 Task: Select Send File To Bluetooth Device
Action: Mouse moved to (236, 241)
Screenshot: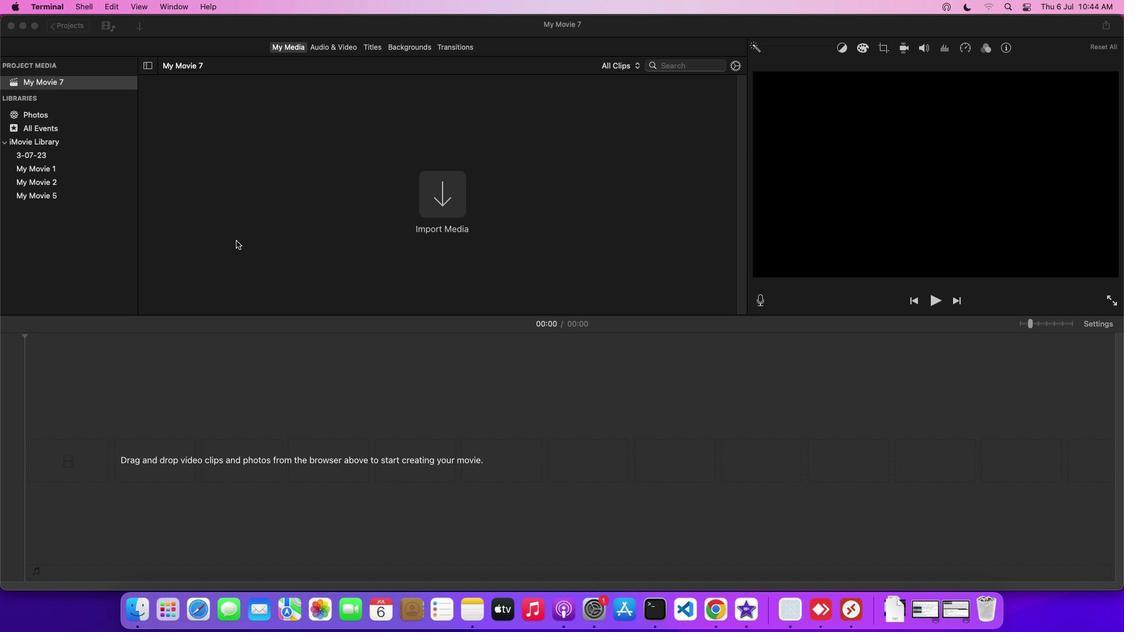 
Action: Mouse pressed left at (236, 241)
Screenshot: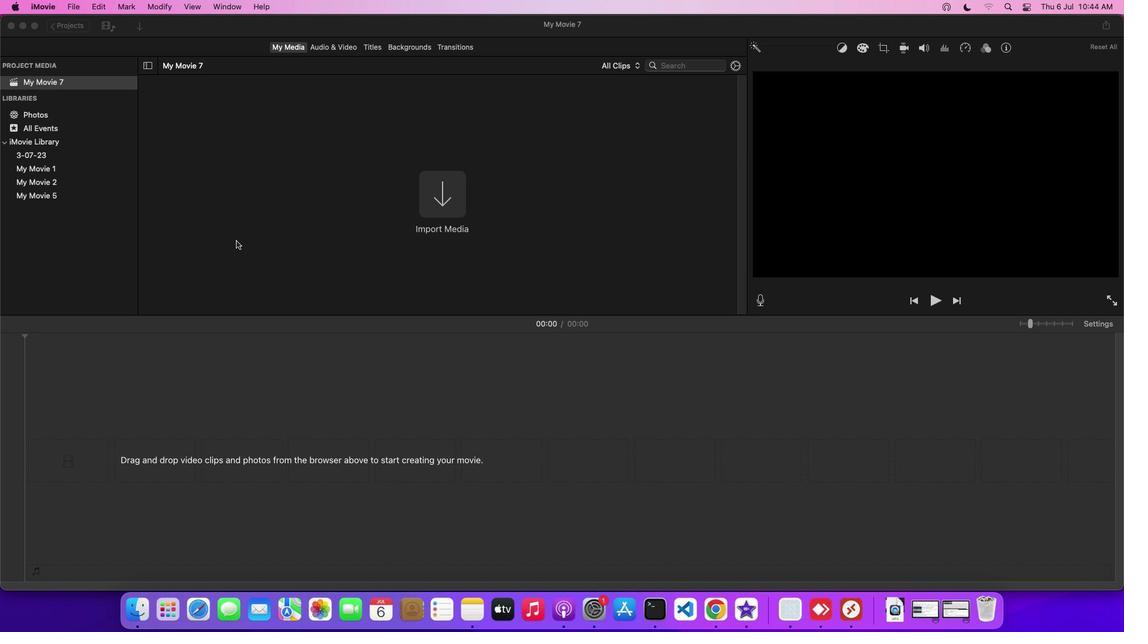 
Action: Mouse moved to (46, 4)
Screenshot: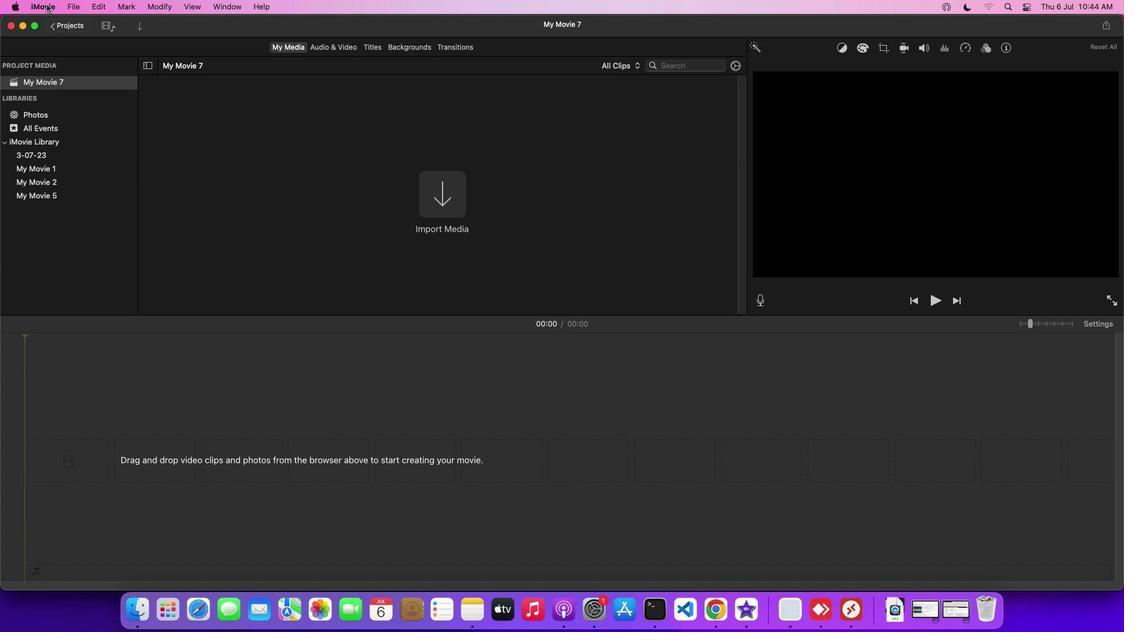
Action: Mouse pressed left at (46, 4)
Screenshot: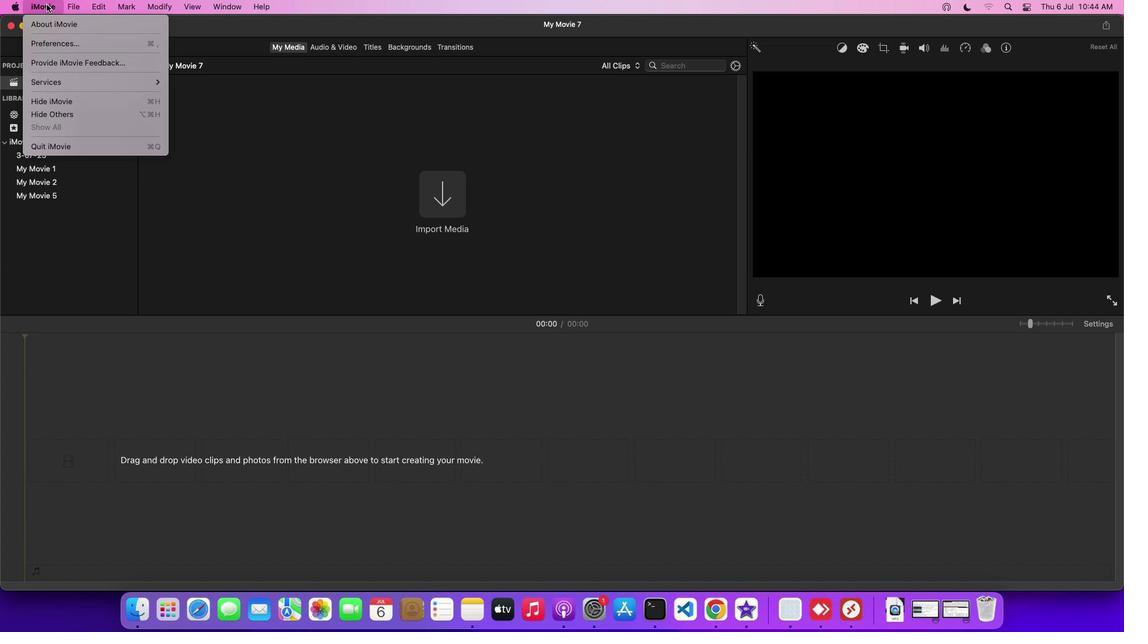 
Action: Mouse moved to (52, 85)
Screenshot: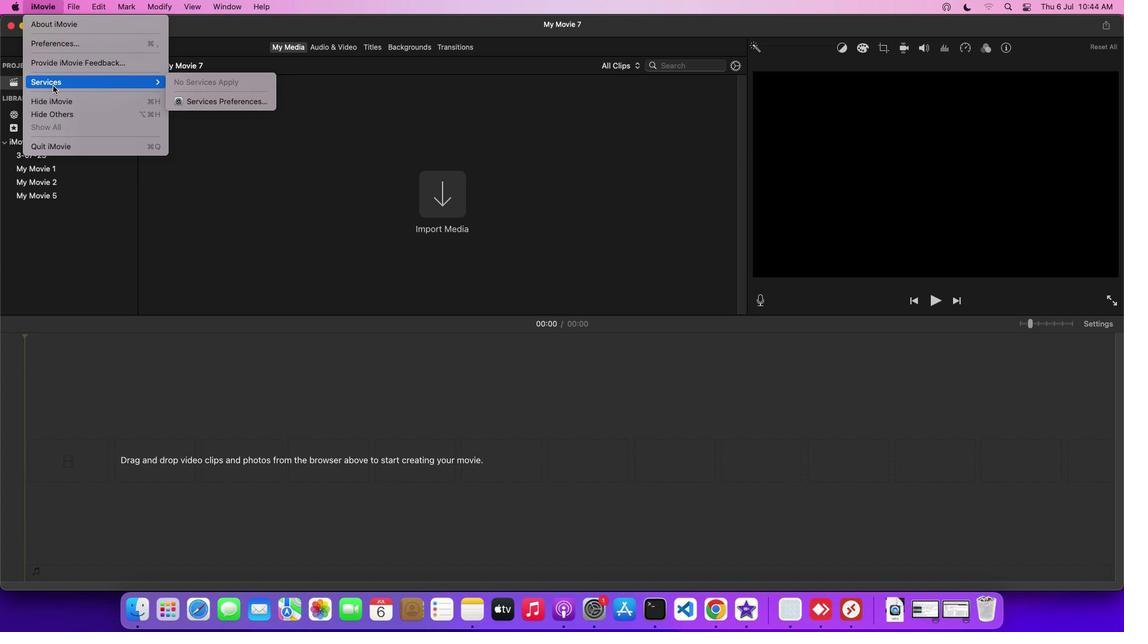 
Action: Mouse pressed left at (52, 85)
Screenshot: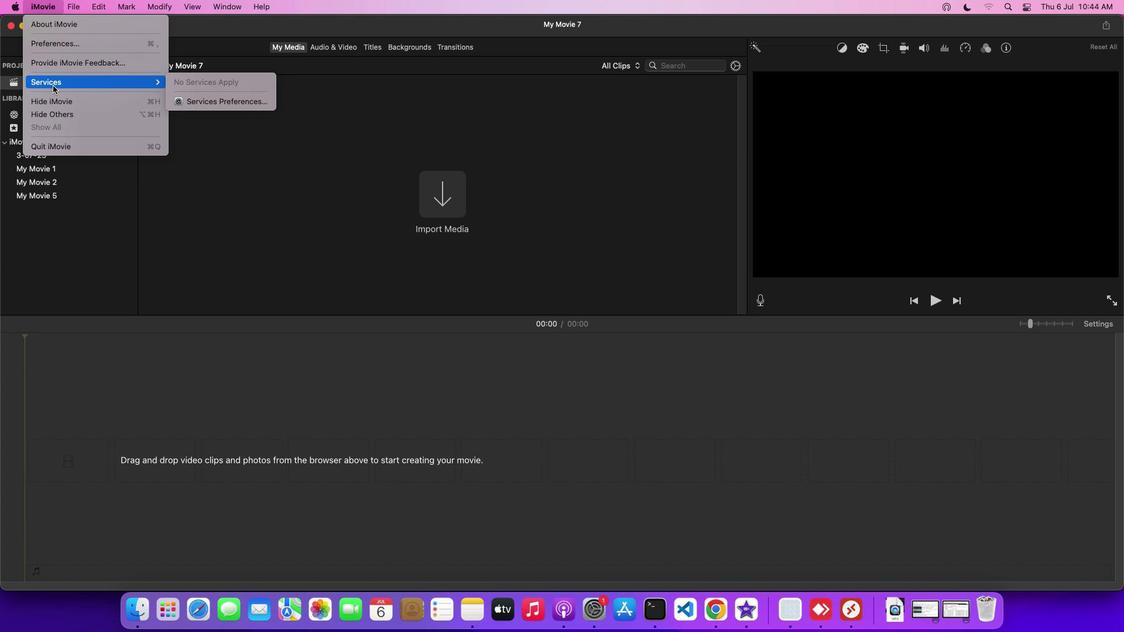 
Action: Mouse moved to (206, 101)
Screenshot: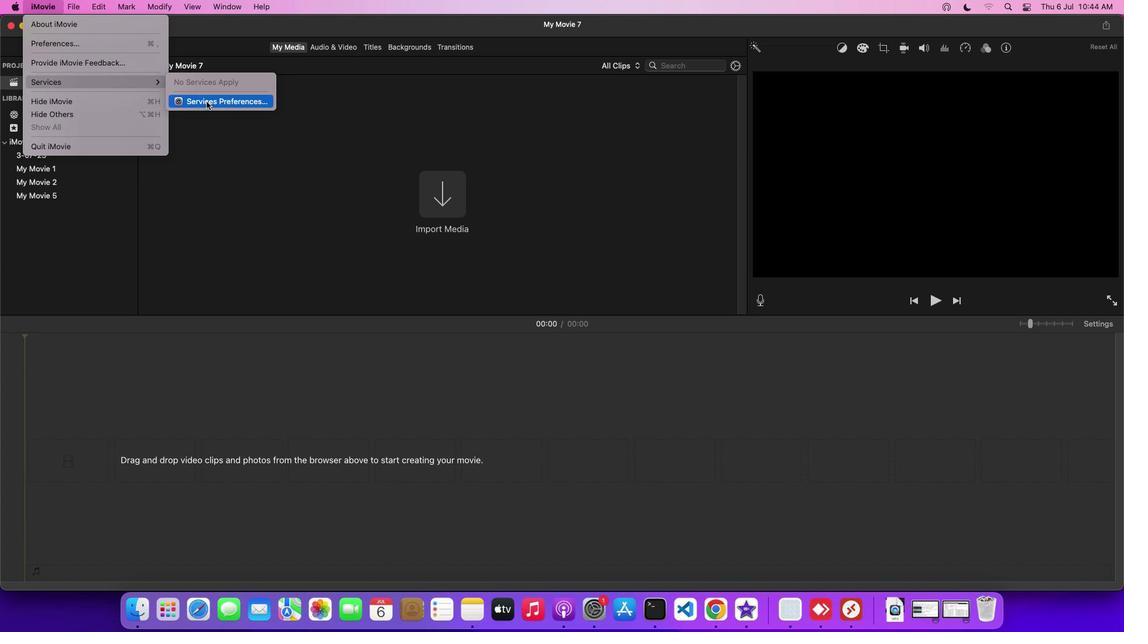 
Action: Mouse pressed left at (206, 101)
Screenshot: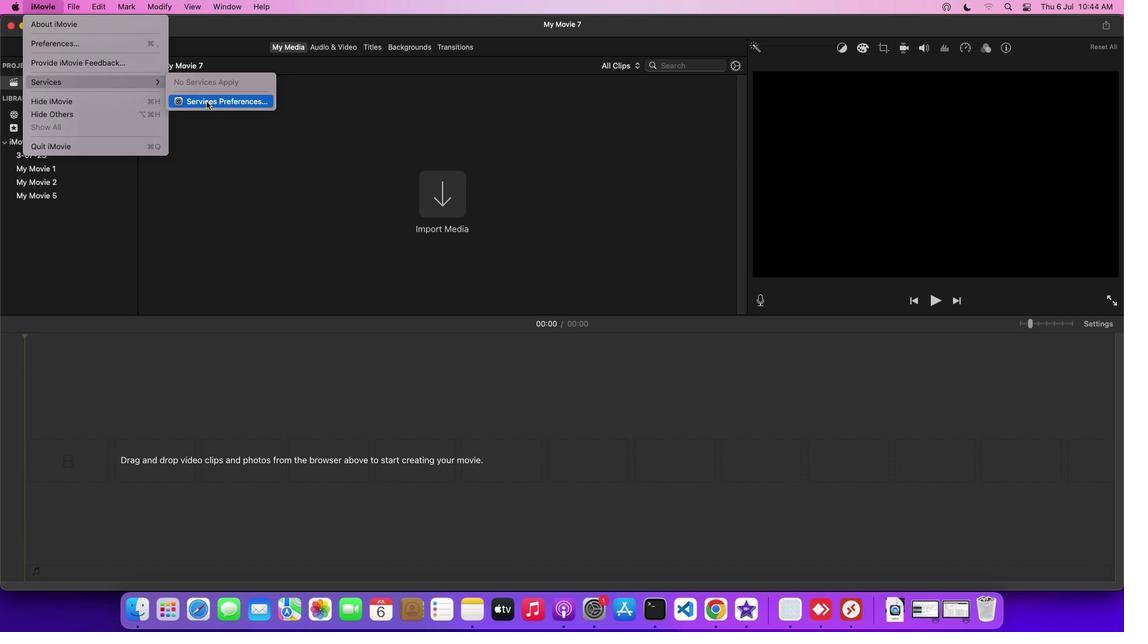 
Action: Mouse moved to (622, 172)
Screenshot: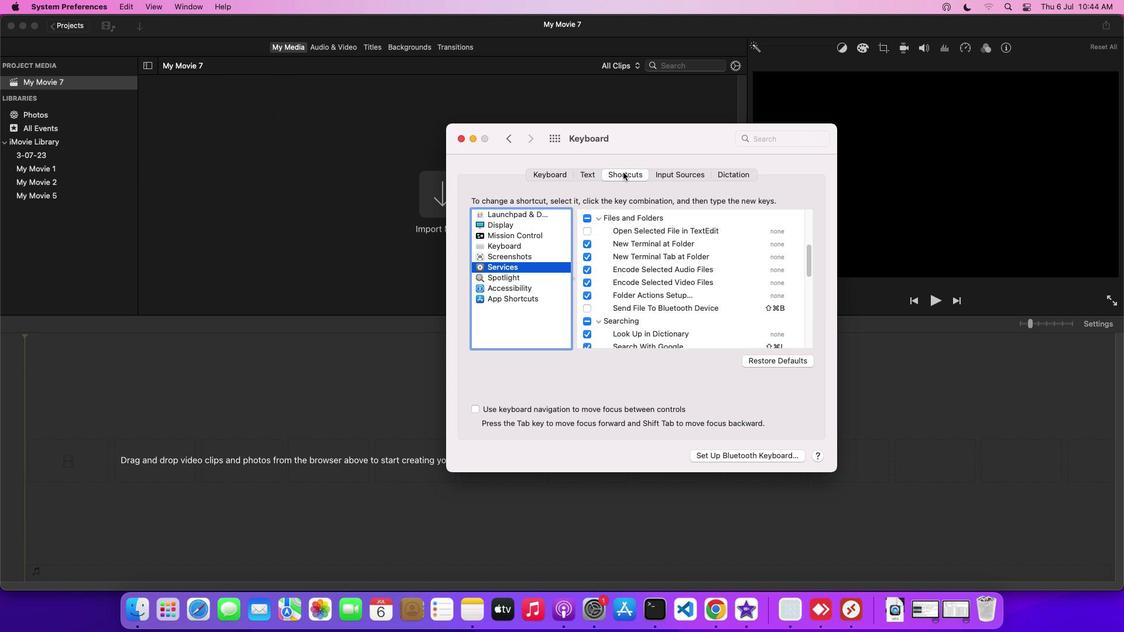 
Action: Mouse pressed left at (622, 172)
Screenshot: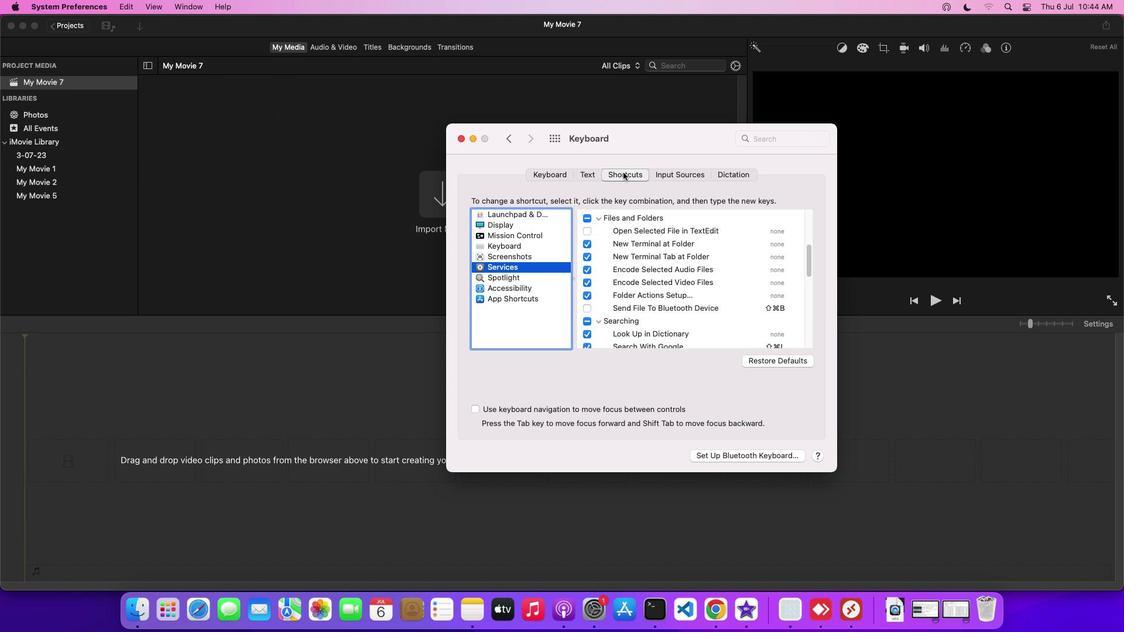 
Action: Mouse moved to (546, 266)
Screenshot: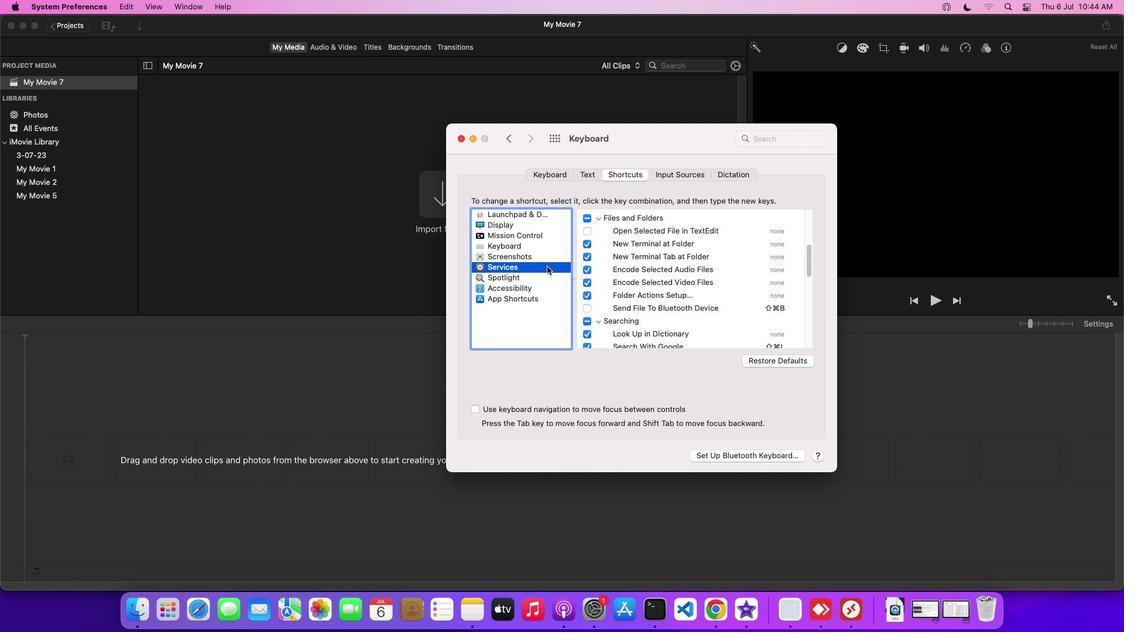 
Action: Mouse pressed left at (546, 266)
Screenshot: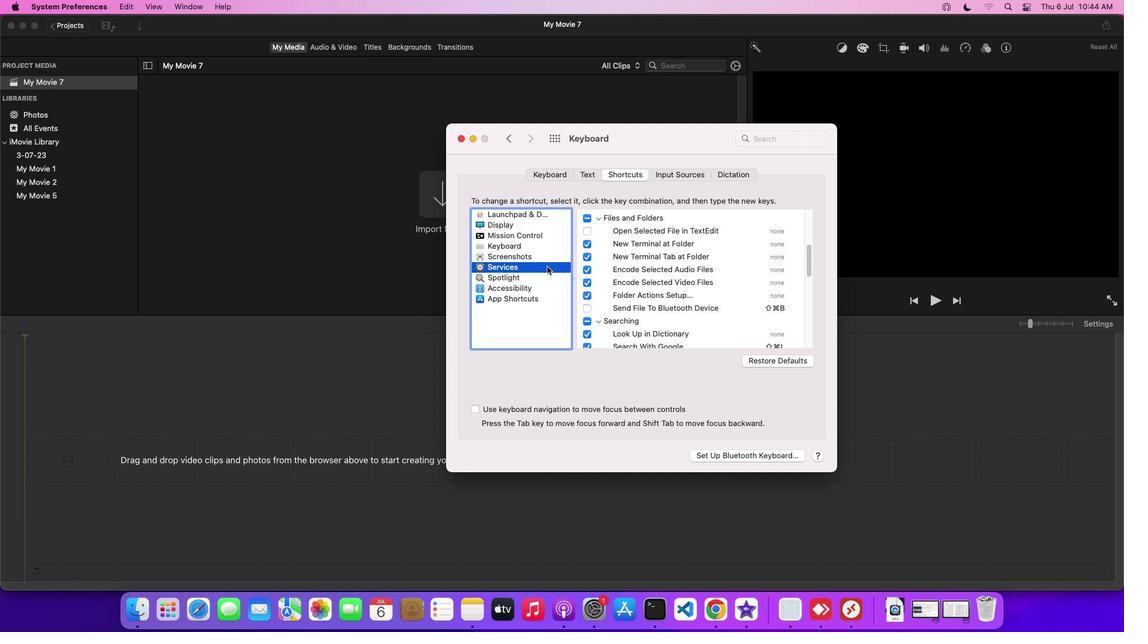 
Action: Mouse moved to (617, 283)
Screenshot: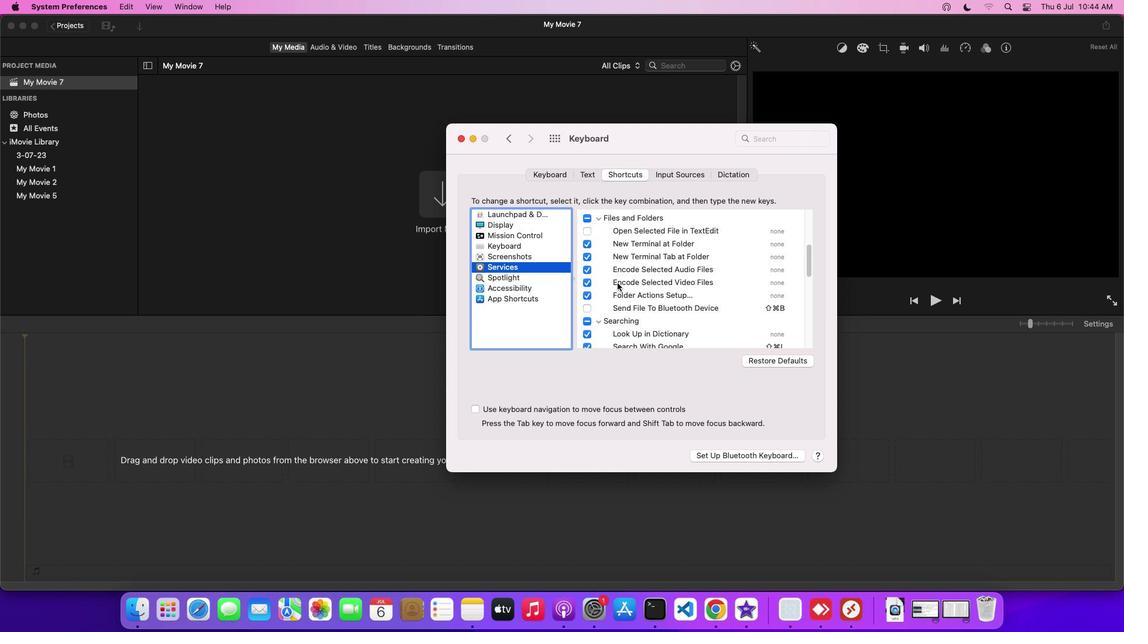 
Action: Mouse scrolled (617, 283) with delta (0, 0)
Screenshot: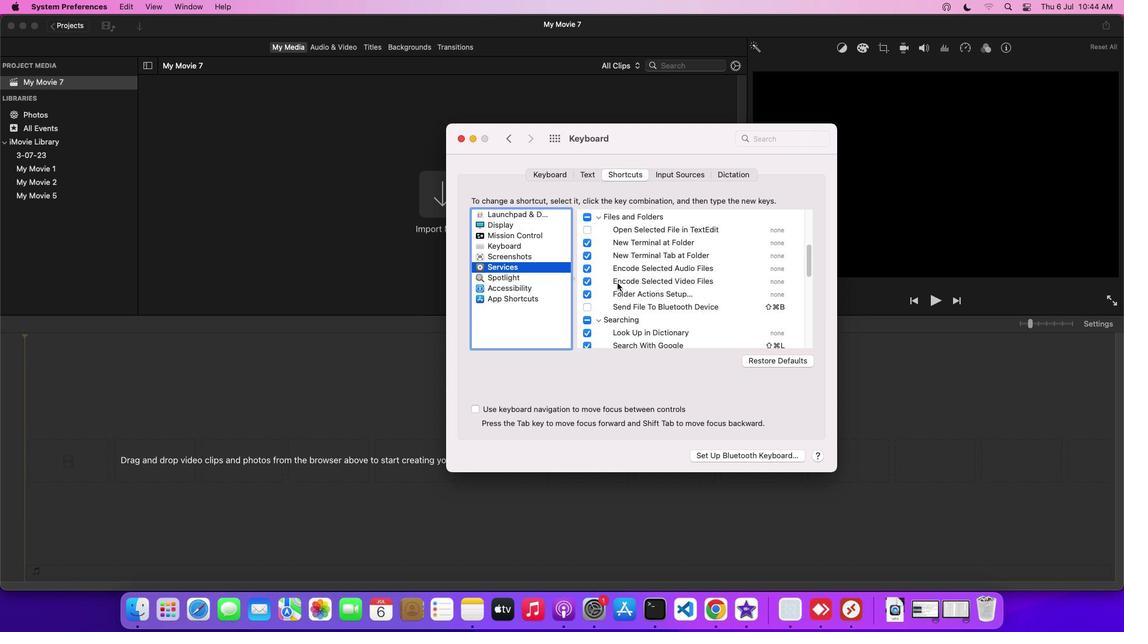
Action: Mouse scrolled (617, 283) with delta (0, 0)
Screenshot: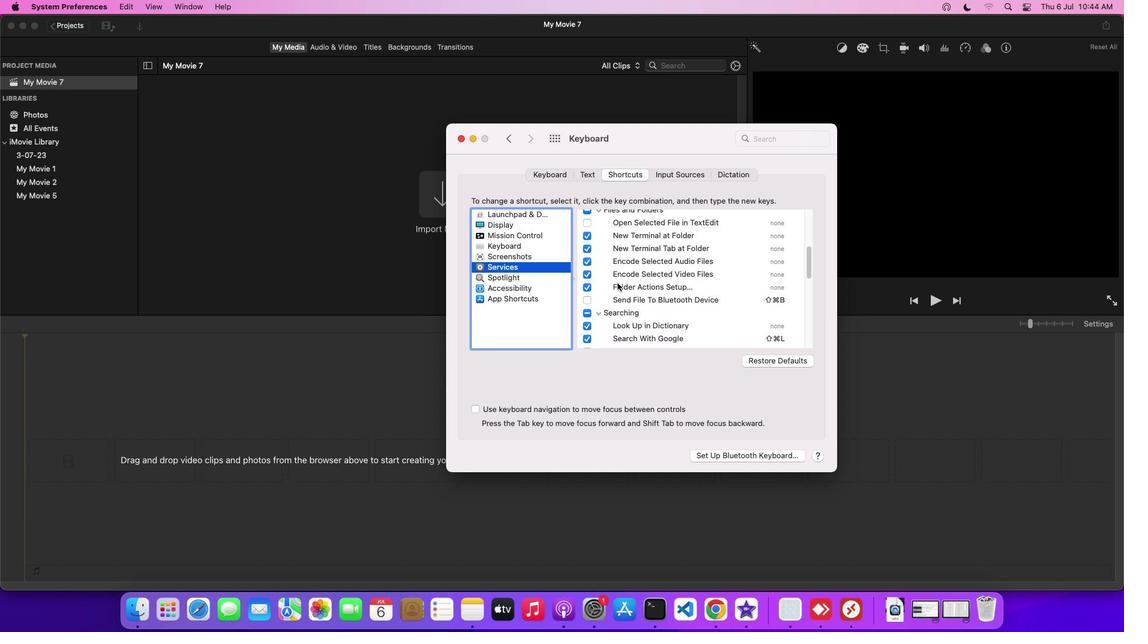 
Action: Mouse moved to (609, 288)
Screenshot: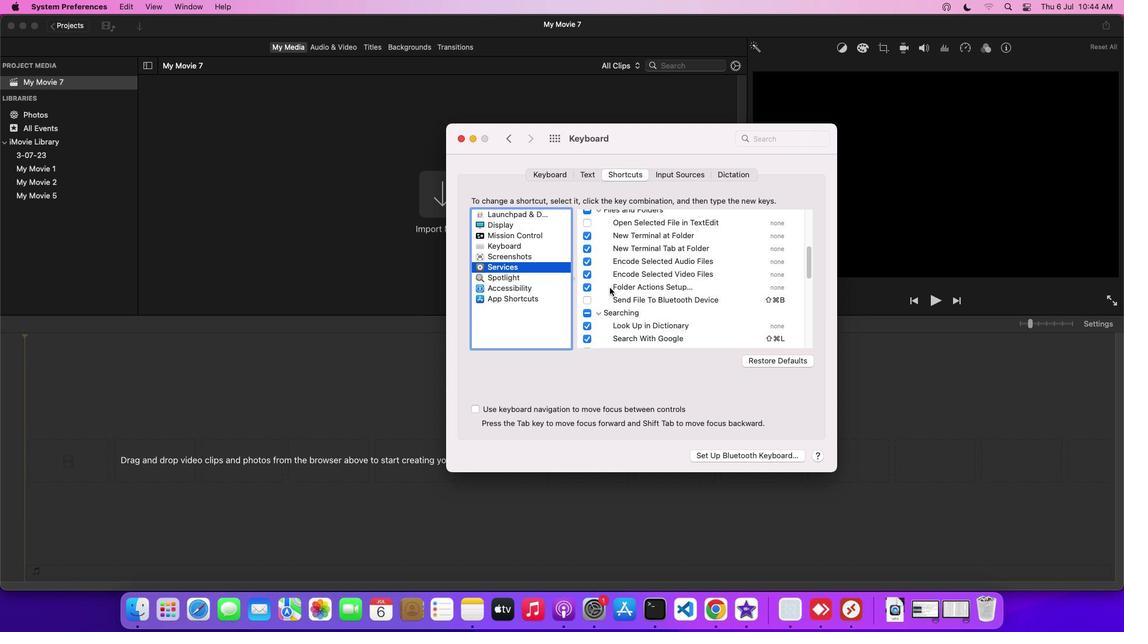 
Action: Mouse scrolled (609, 288) with delta (0, 0)
Screenshot: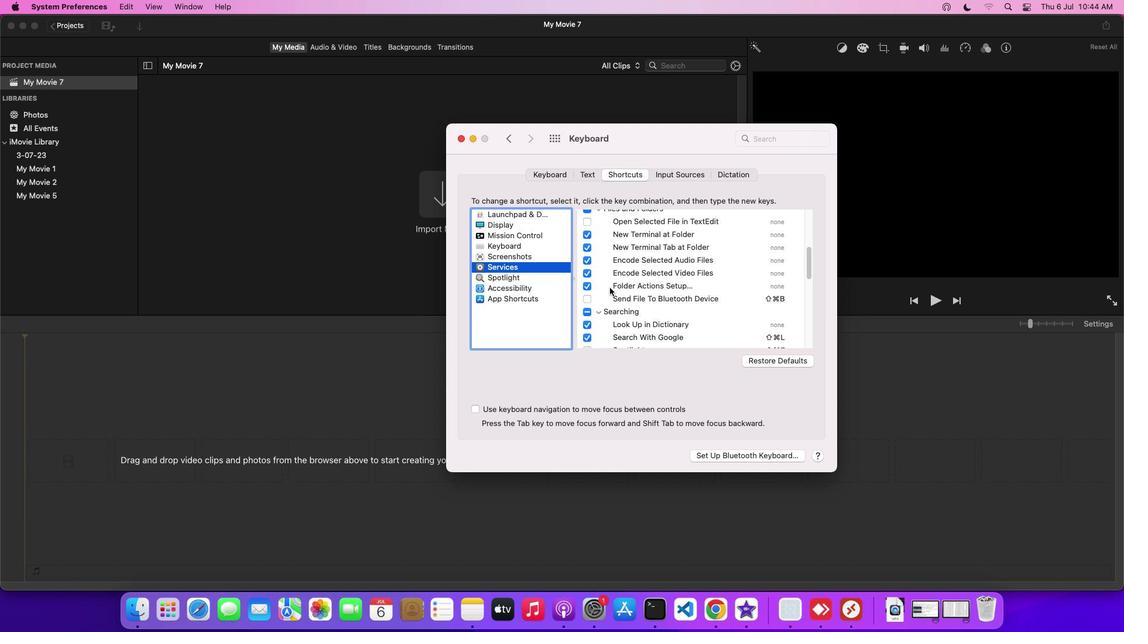 
Action: Mouse scrolled (609, 288) with delta (0, 0)
Screenshot: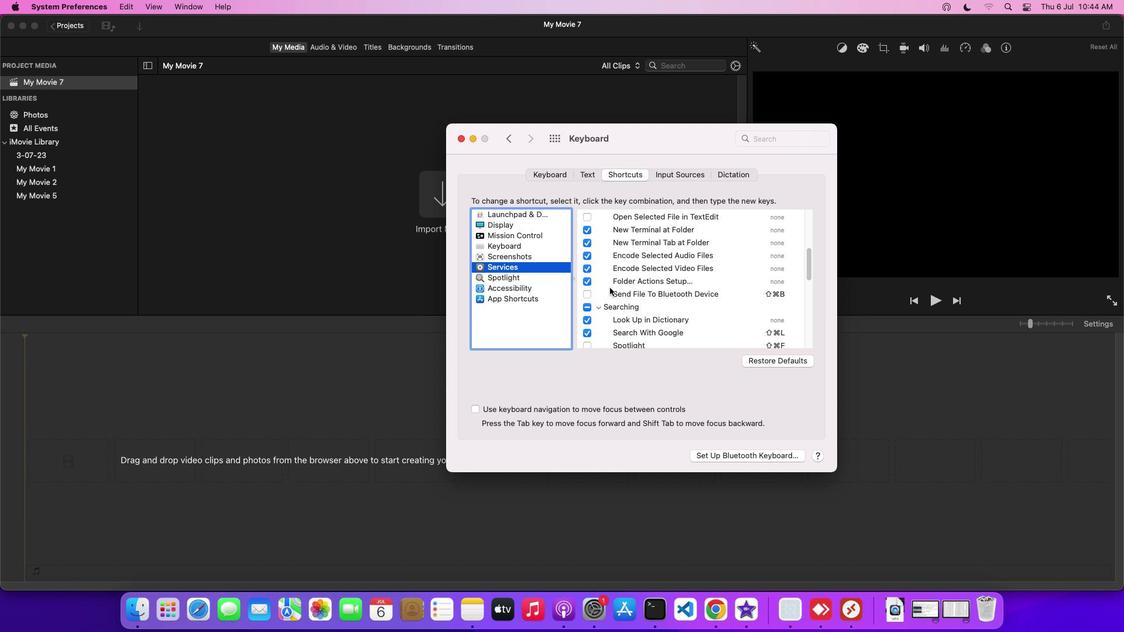 
Action: Mouse scrolled (609, 288) with delta (0, 0)
Screenshot: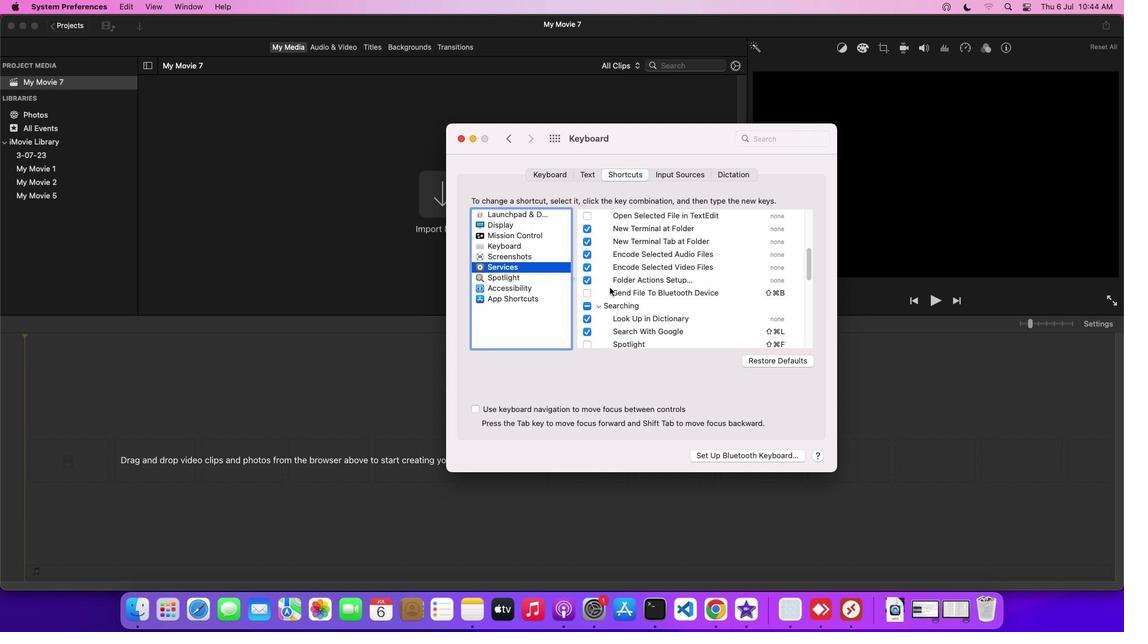 
Action: Mouse scrolled (609, 288) with delta (0, 0)
Screenshot: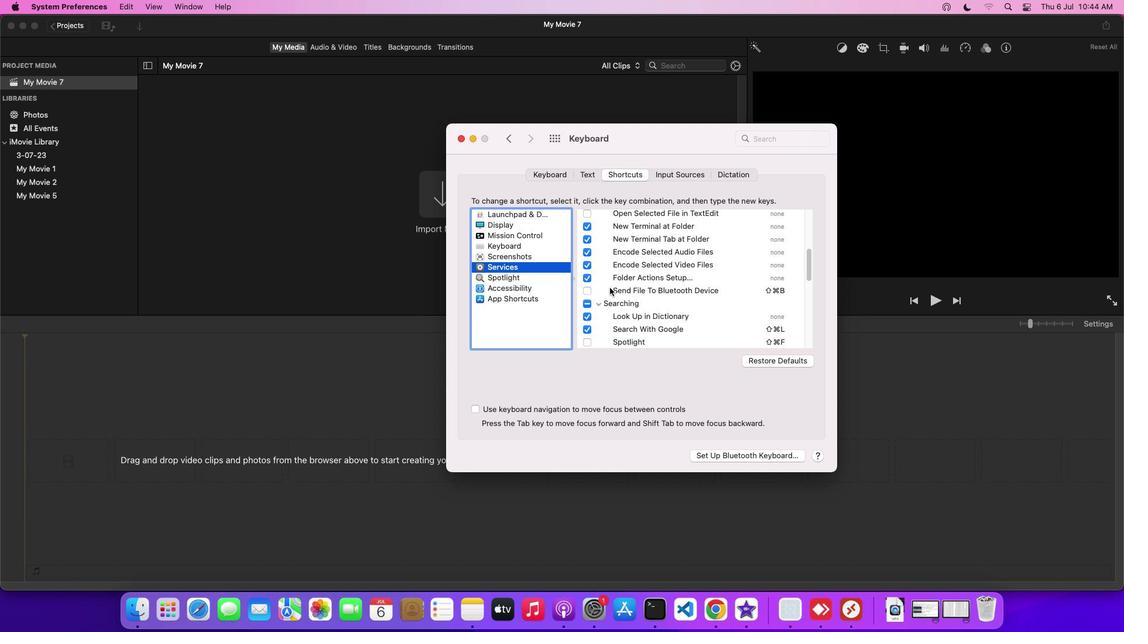 
Action: Mouse scrolled (609, 288) with delta (0, 0)
Screenshot: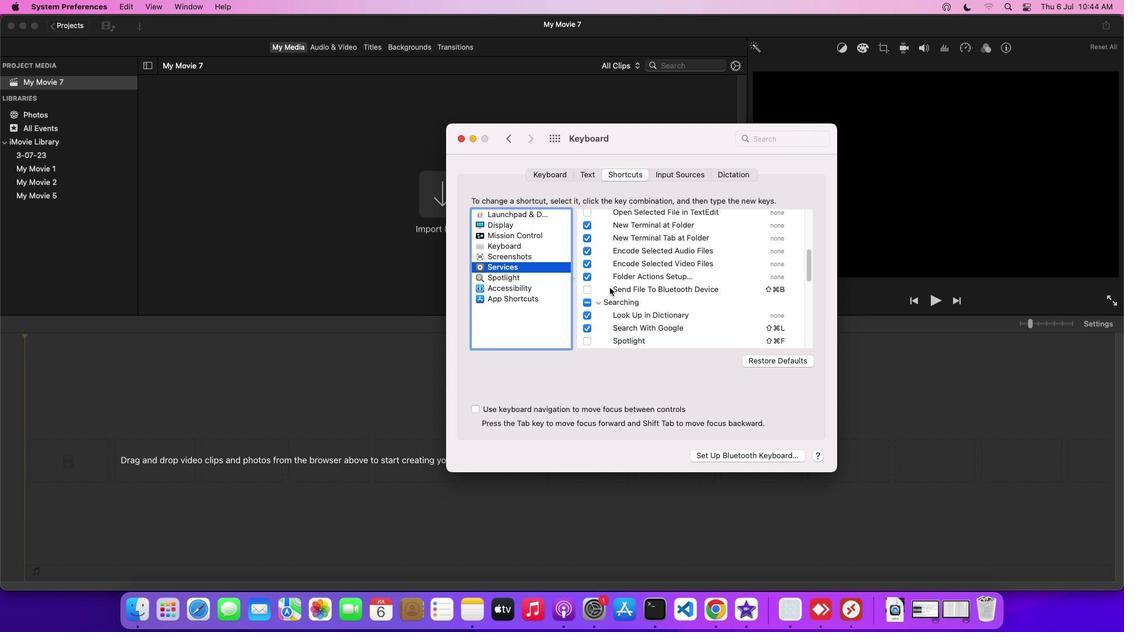 
Action: Mouse scrolled (609, 288) with delta (0, 0)
Screenshot: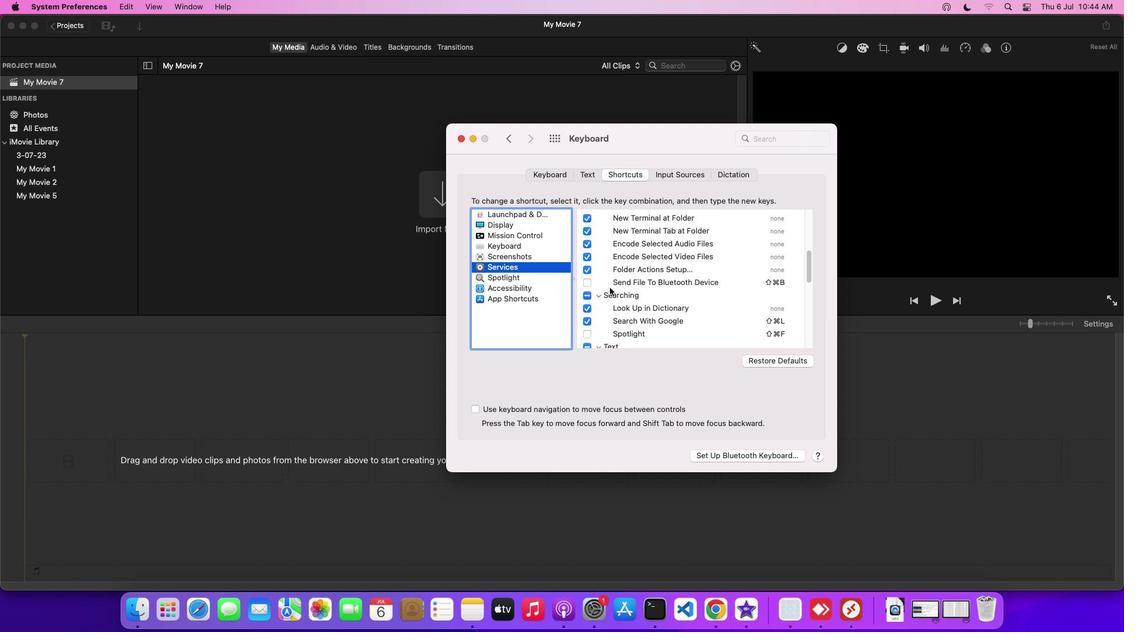 
Action: Mouse scrolled (609, 288) with delta (0, 0)
Screenshot: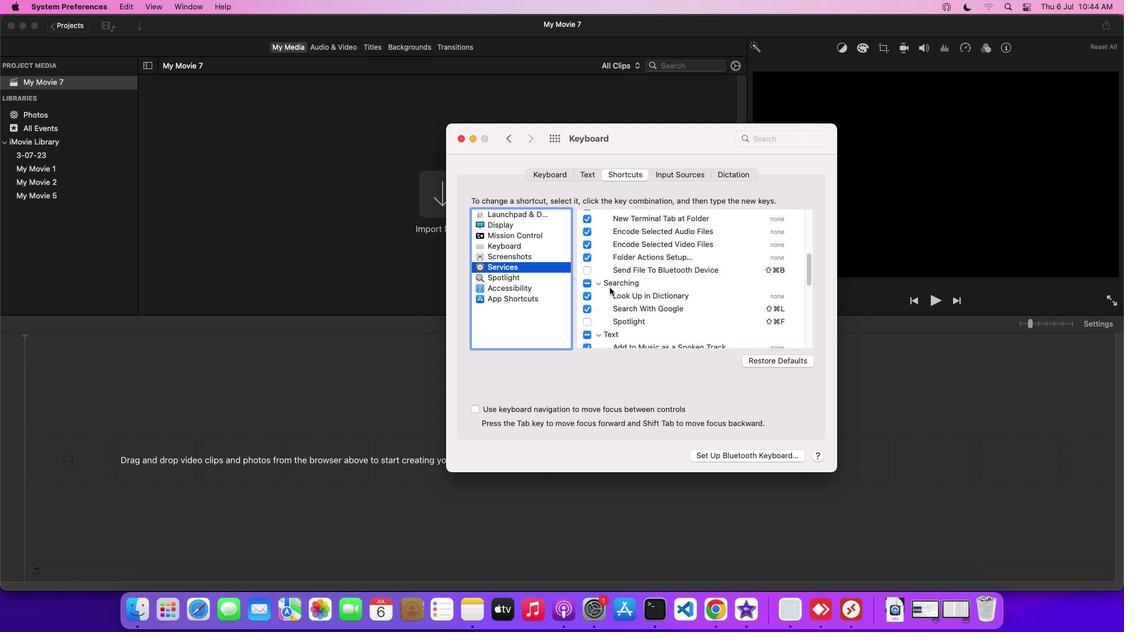 
Action: Mouse moved to (585, 269)
Screenshot: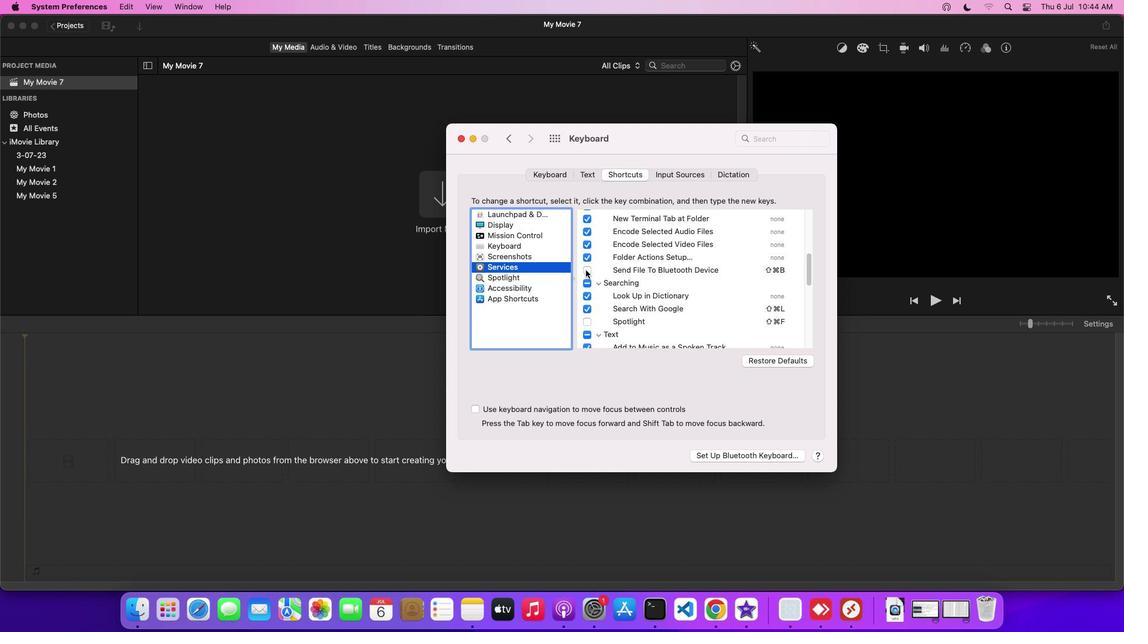 
Action: Mouse pressed left at (585, 269)
Screenshot: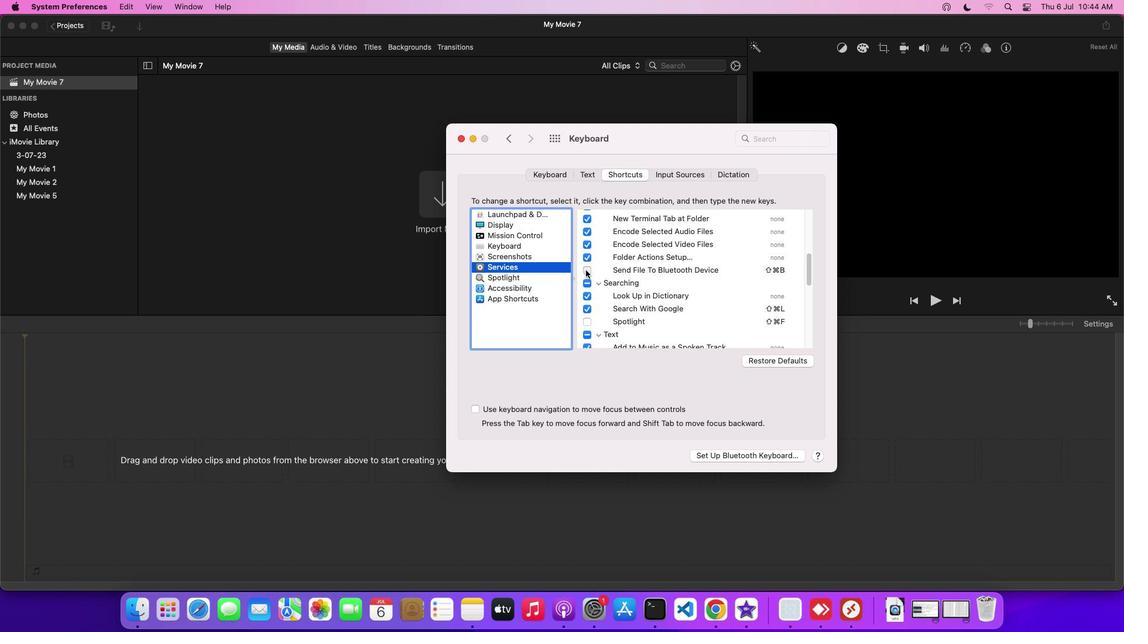 
Action: Mouse moved to (591, 267)
Screenshot: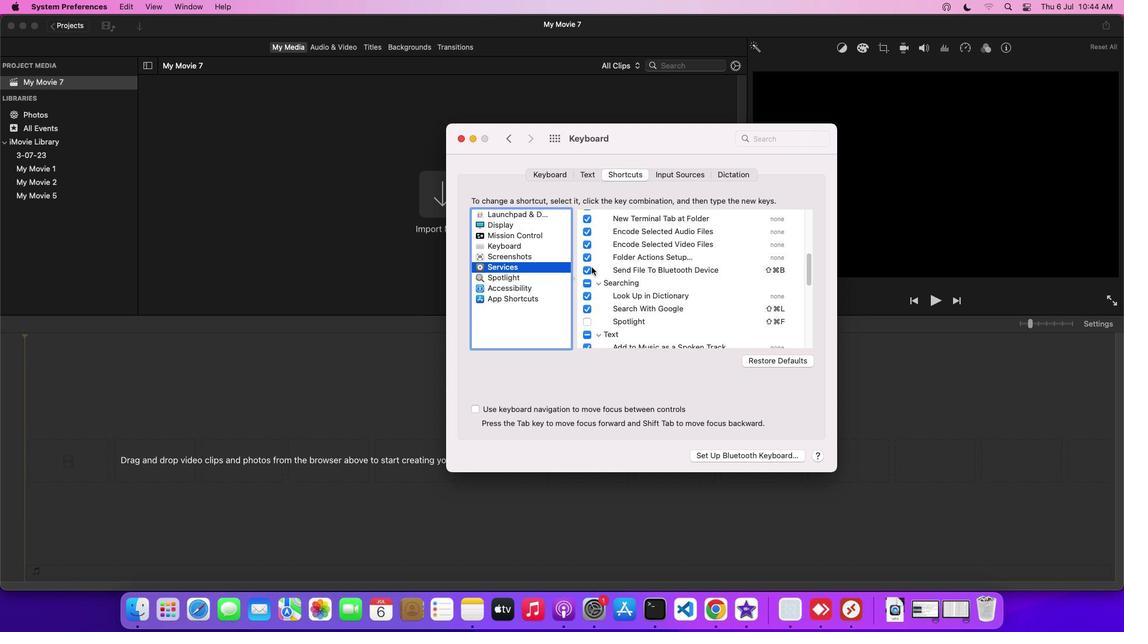 
